 Task: For heading Calibri with Bold.  font size for heading24,  'Change the font style of data to'Bell MT.  and font size to 16,  Change the alignment of both headline & data to Align middle & Align Center.  In the sheet  auditingSalesByCategory_2023
Action: Mouse moved to (911, 138)
Screenshot: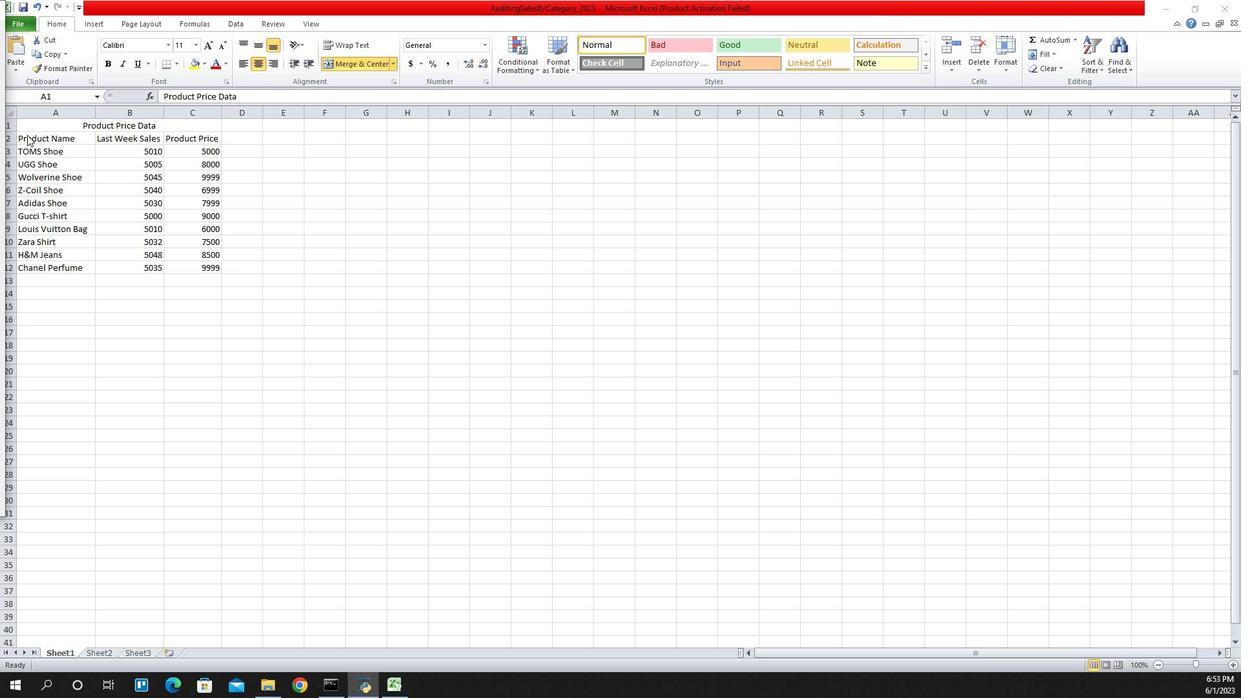 
Action: Mouse pressed left at (911, 138)
Screenshot: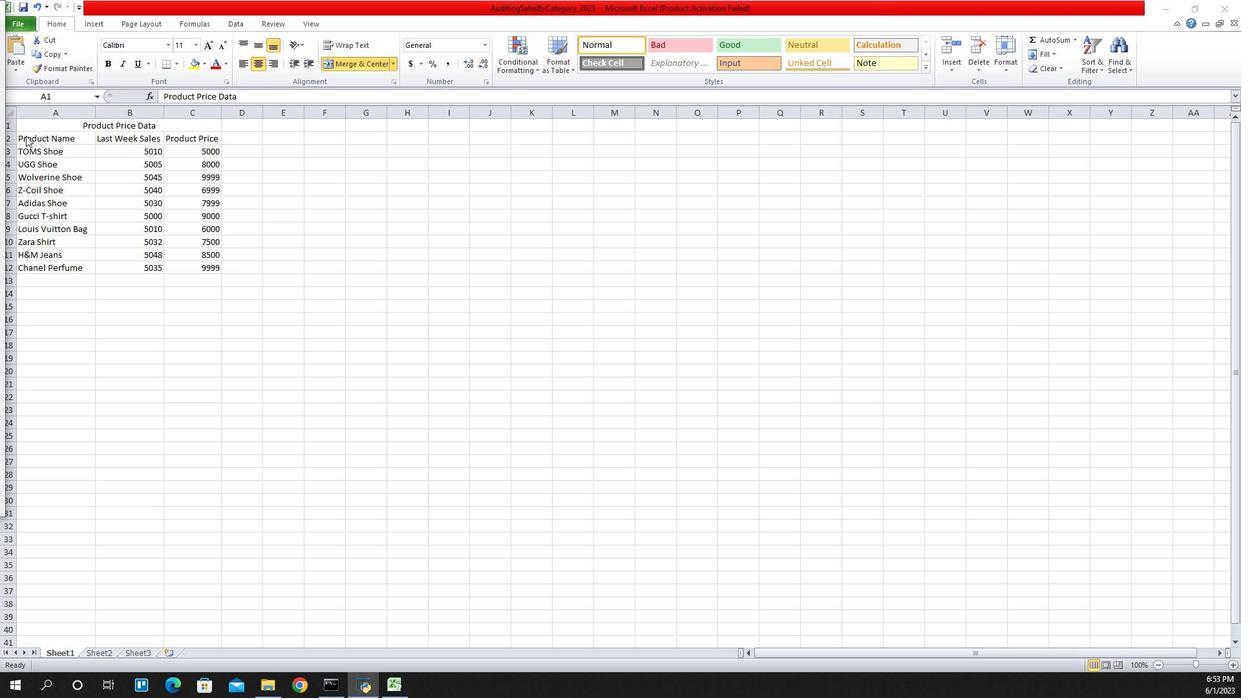 
Action: Mouse moved to (1052, 47)
Screenshot: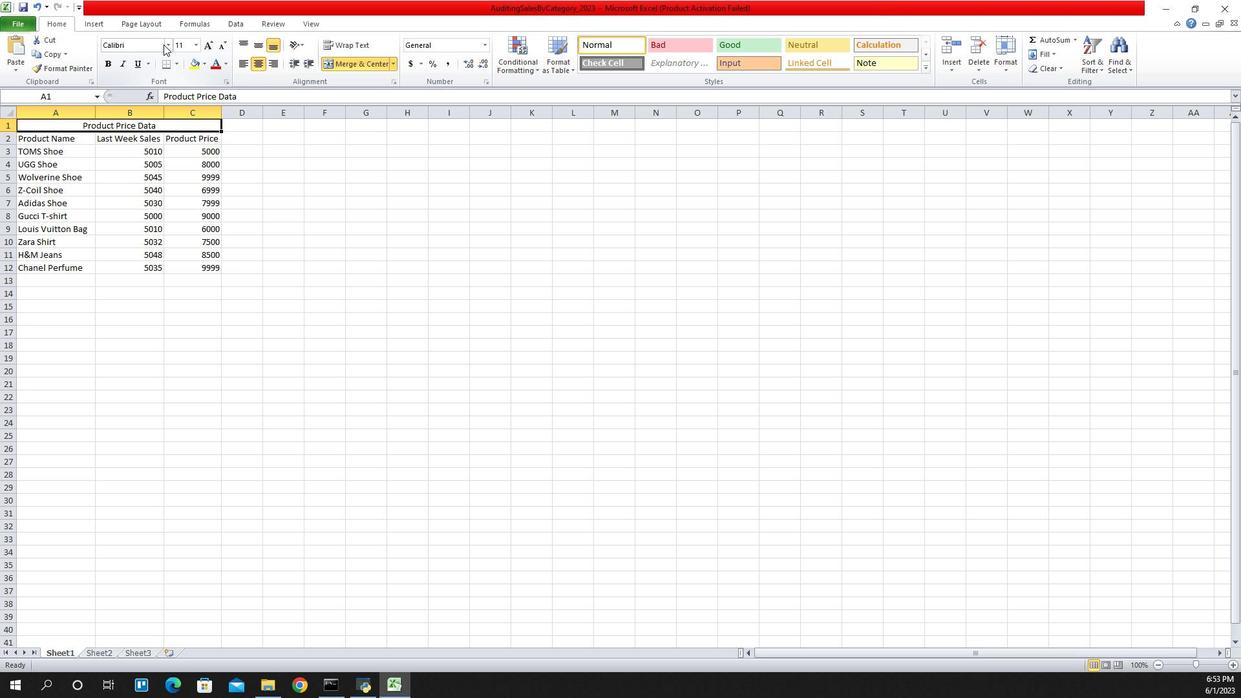 
Action: Mouse pressed left at (1052, 47)
Screenshot: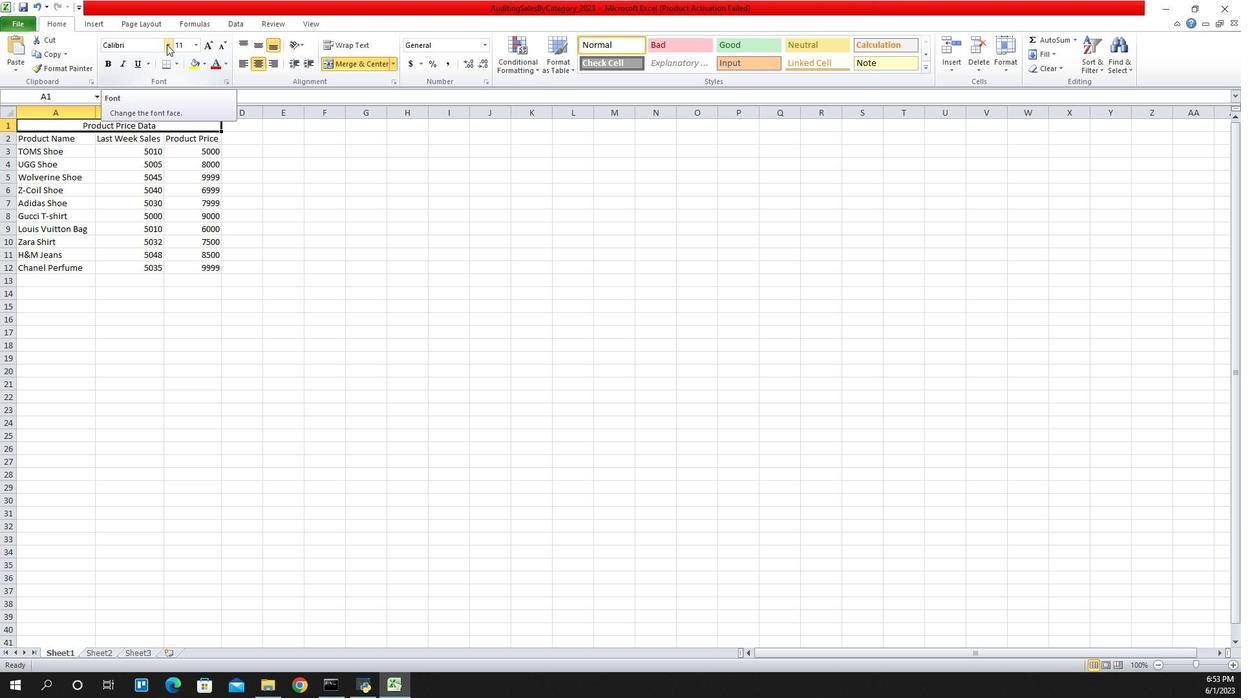 
Action: Mouse moved to (1046, 88)
Screenshot: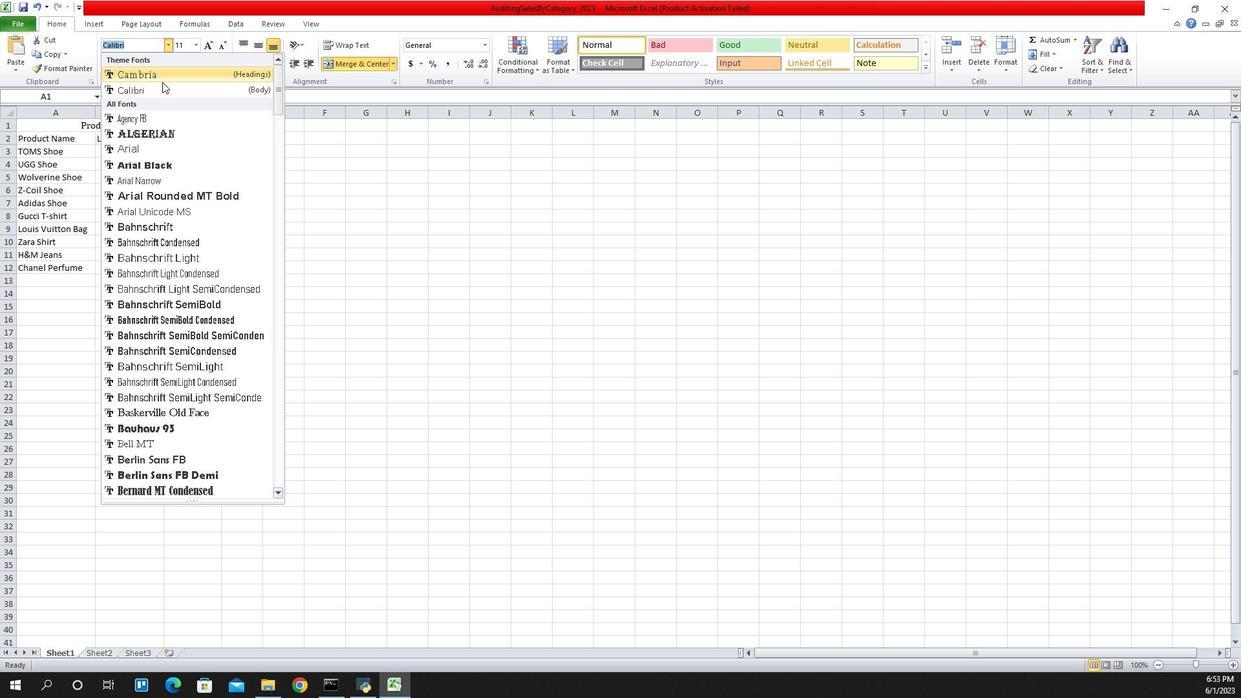 
Action: Mouse pressed left at (1046, 88)
Screenshot: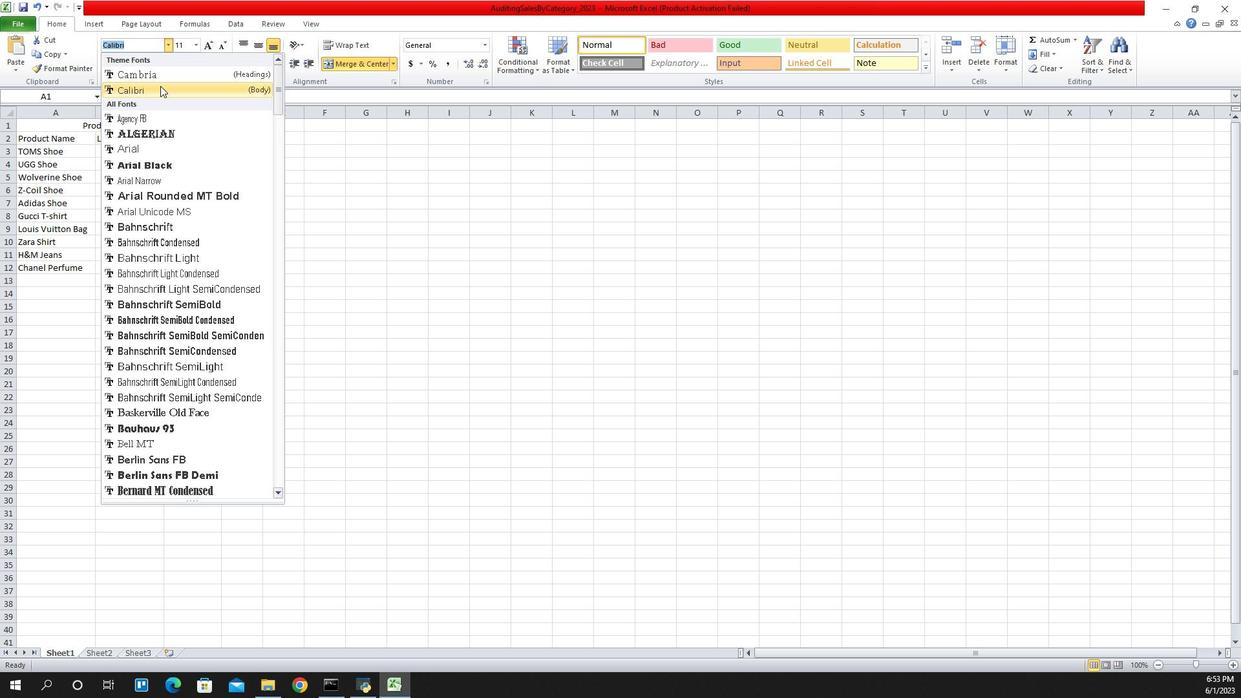 
Action: Mouse moved to (992, 69)
Screenshot: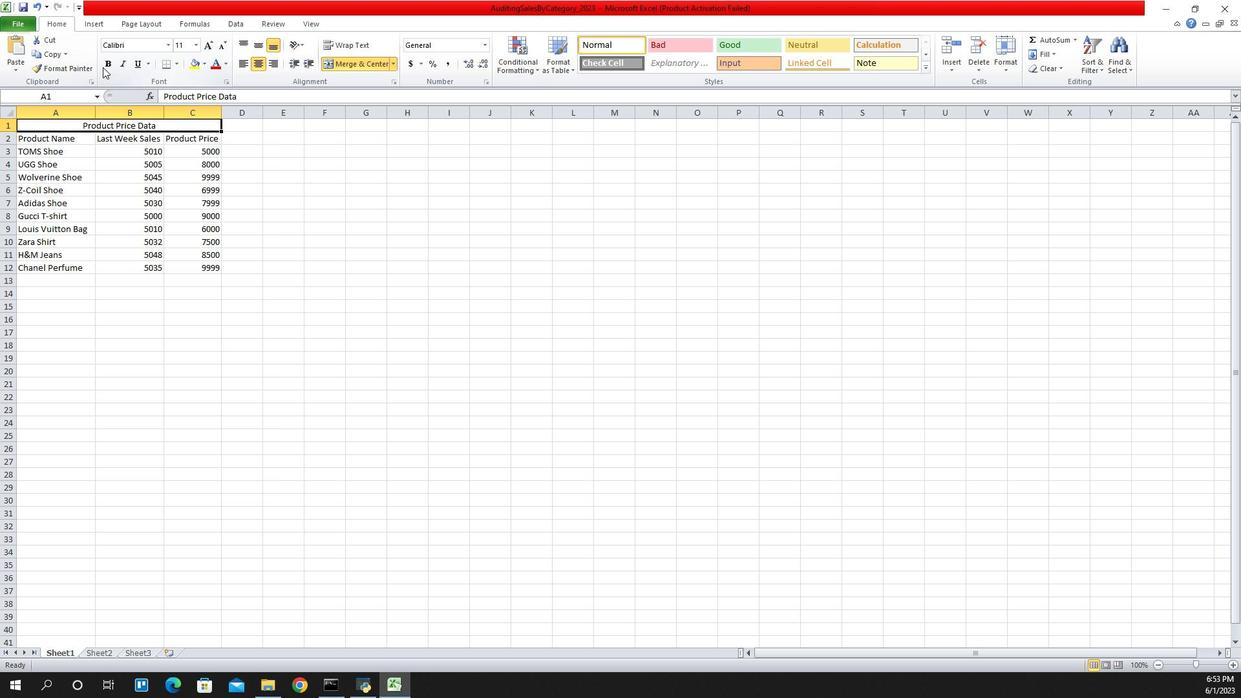 
Action: Mouse pressed left at (992, 69)
Screenshot: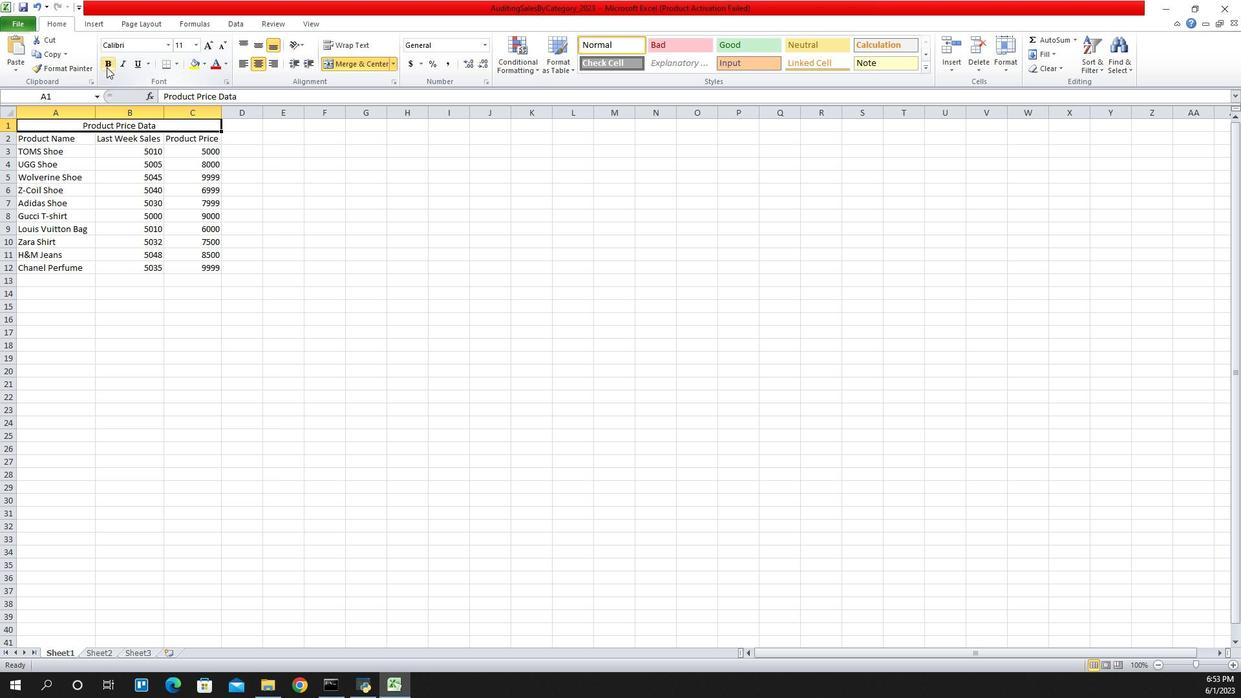 
Action: Mouse moved to (1079, 50)
Screenshot: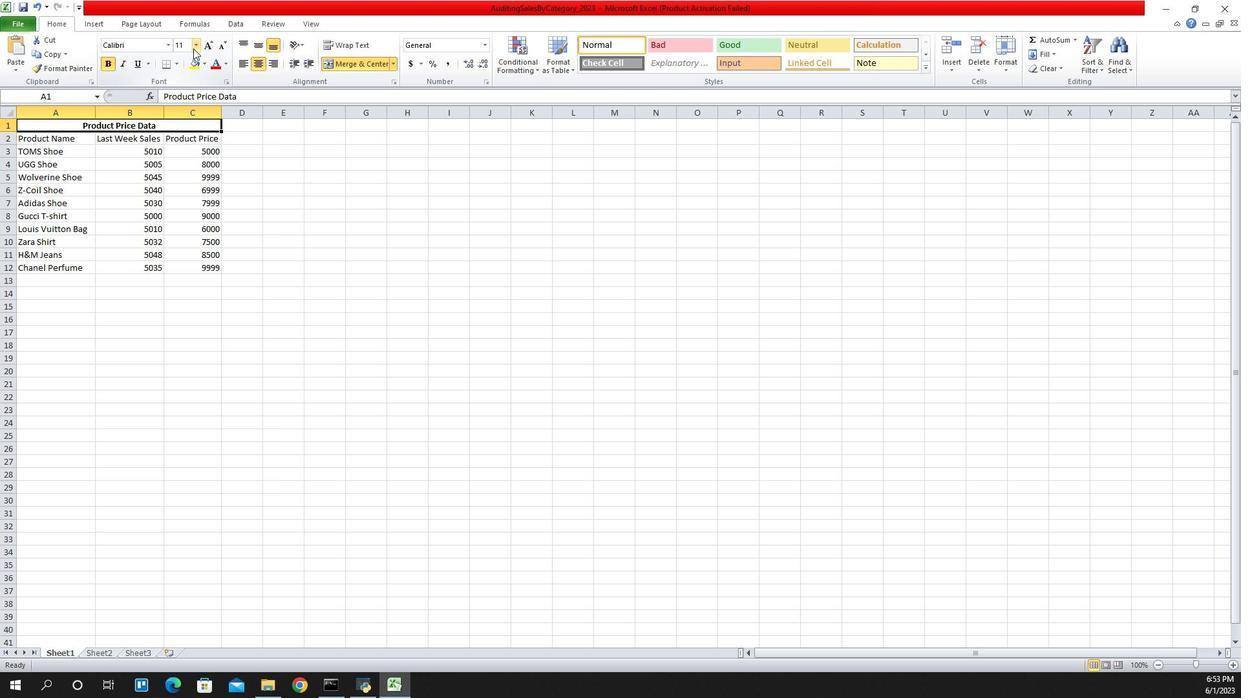 
Action: Mouse pressed left at (1079, 50)
Screenshot: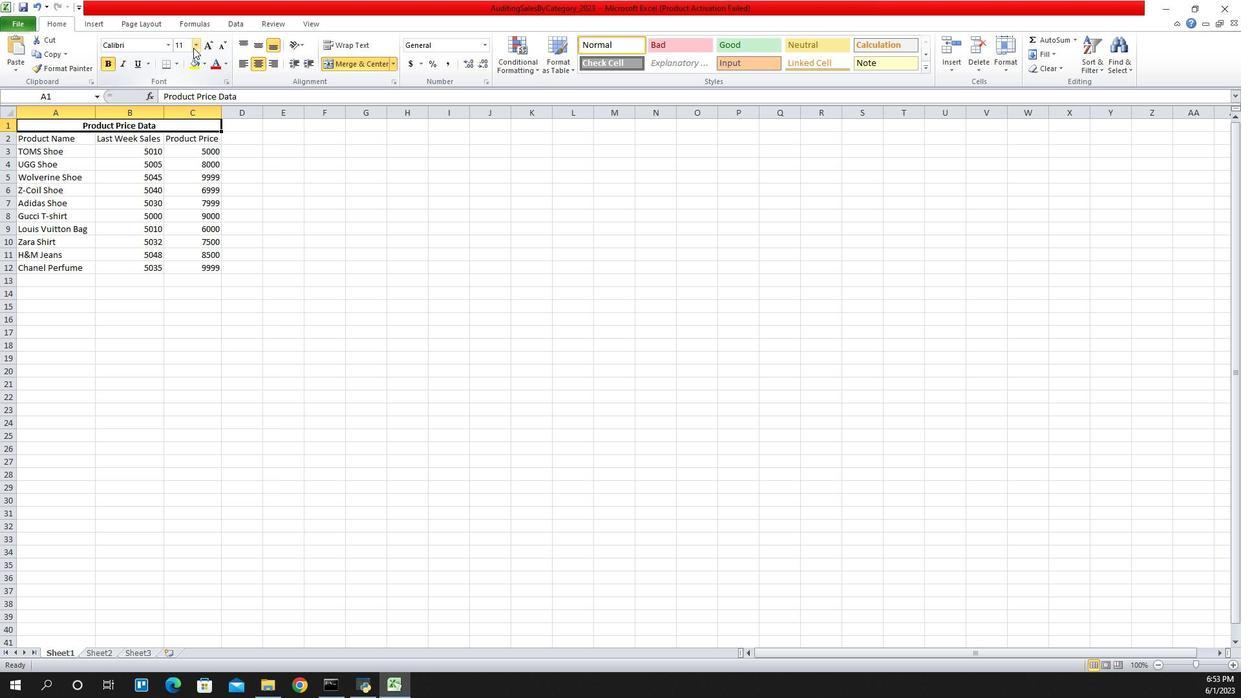 
Action: Mouse moved to (1068, 166)
Screenshot: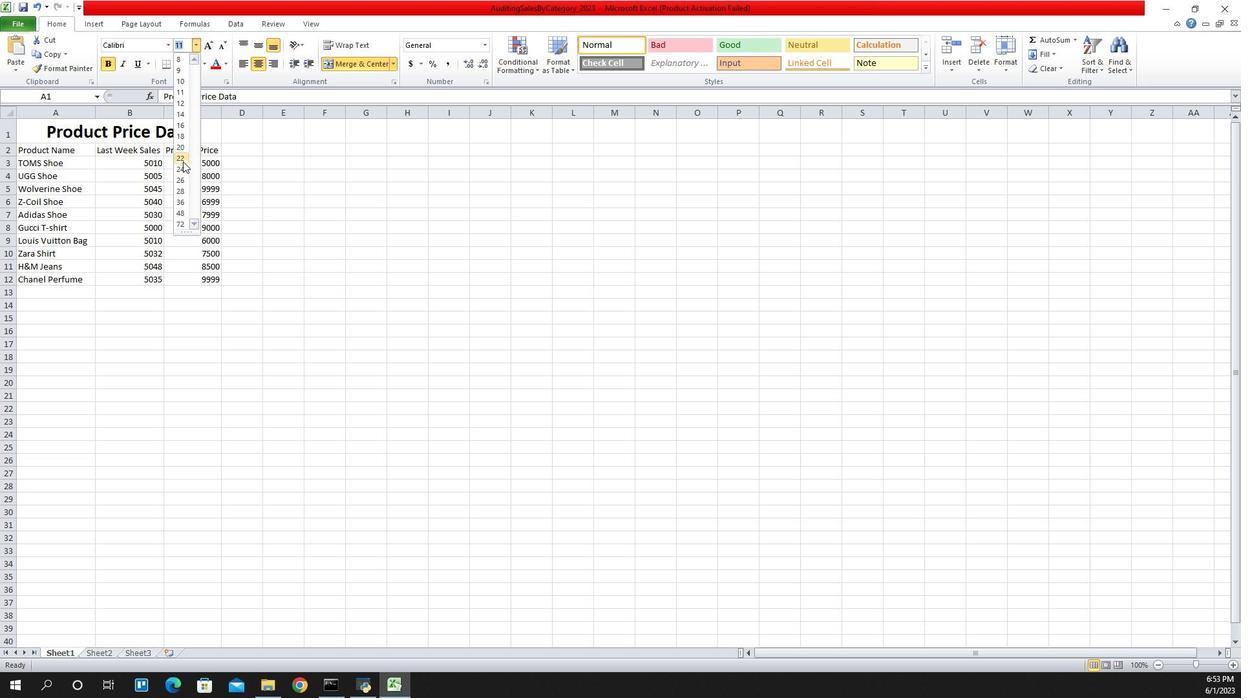 
Action: Mouse pressed left at (1068, 166)
Screenshot: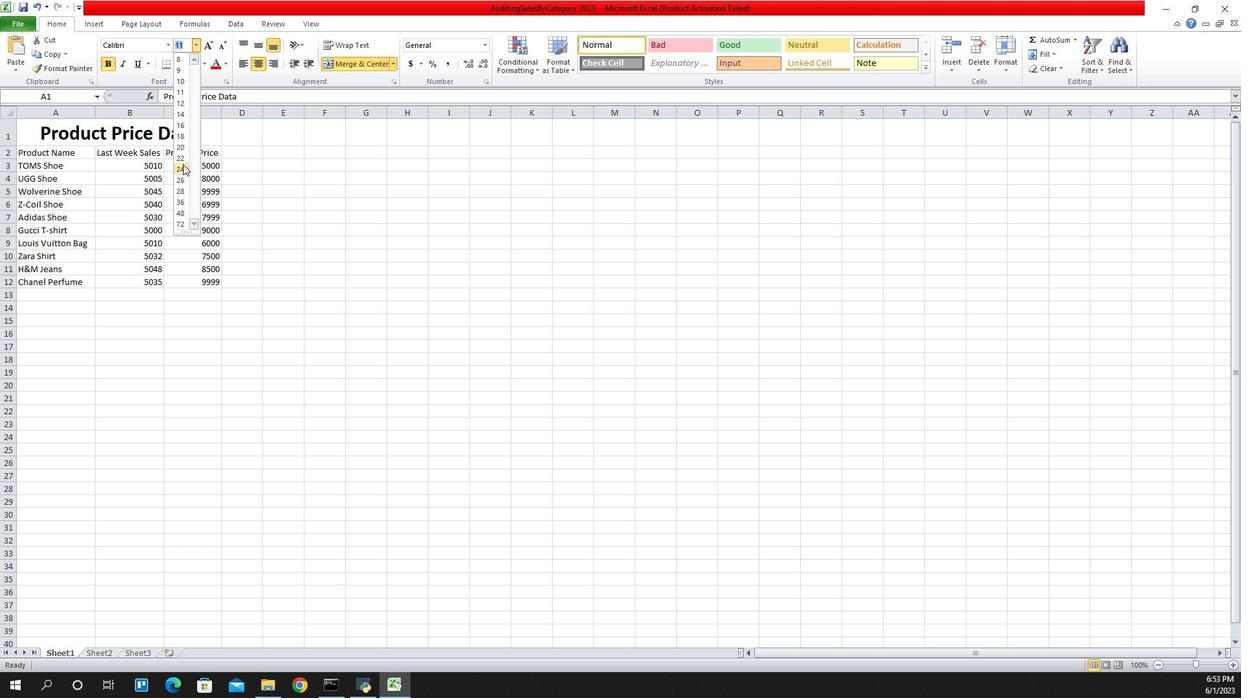 
Action: Mouse moved to (920, 156)
Screenshot: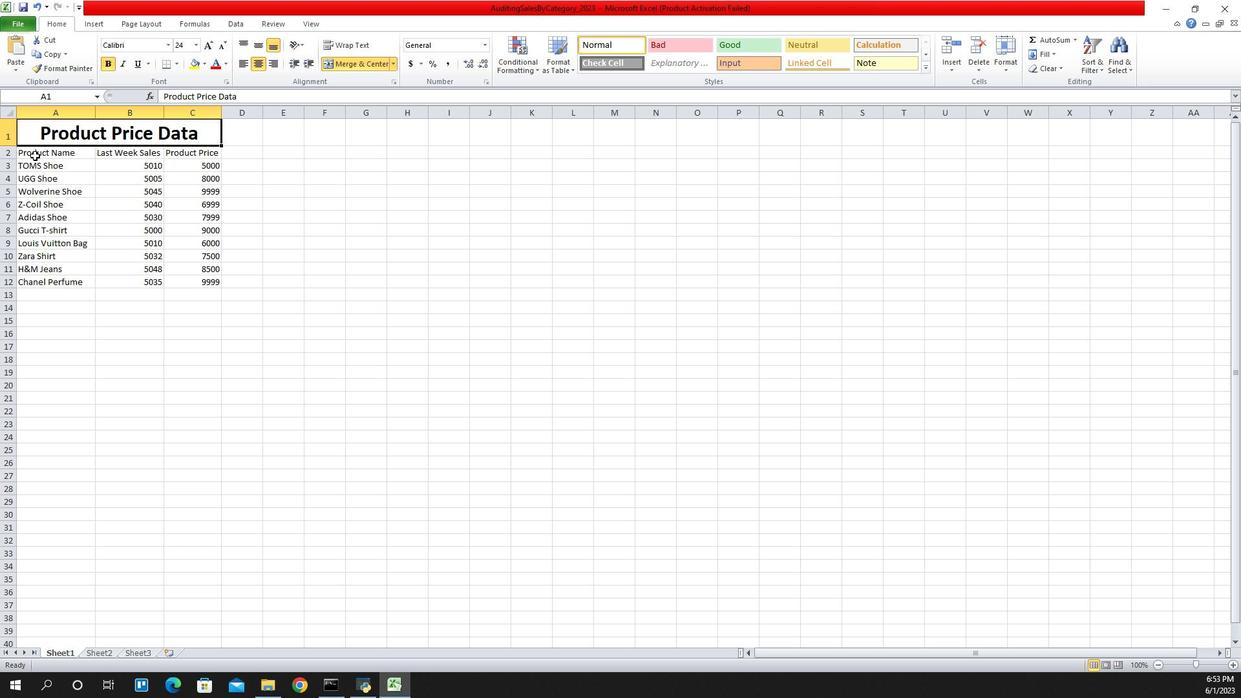 
Action: Mouse pressed left at (920, 156)
Screenshot: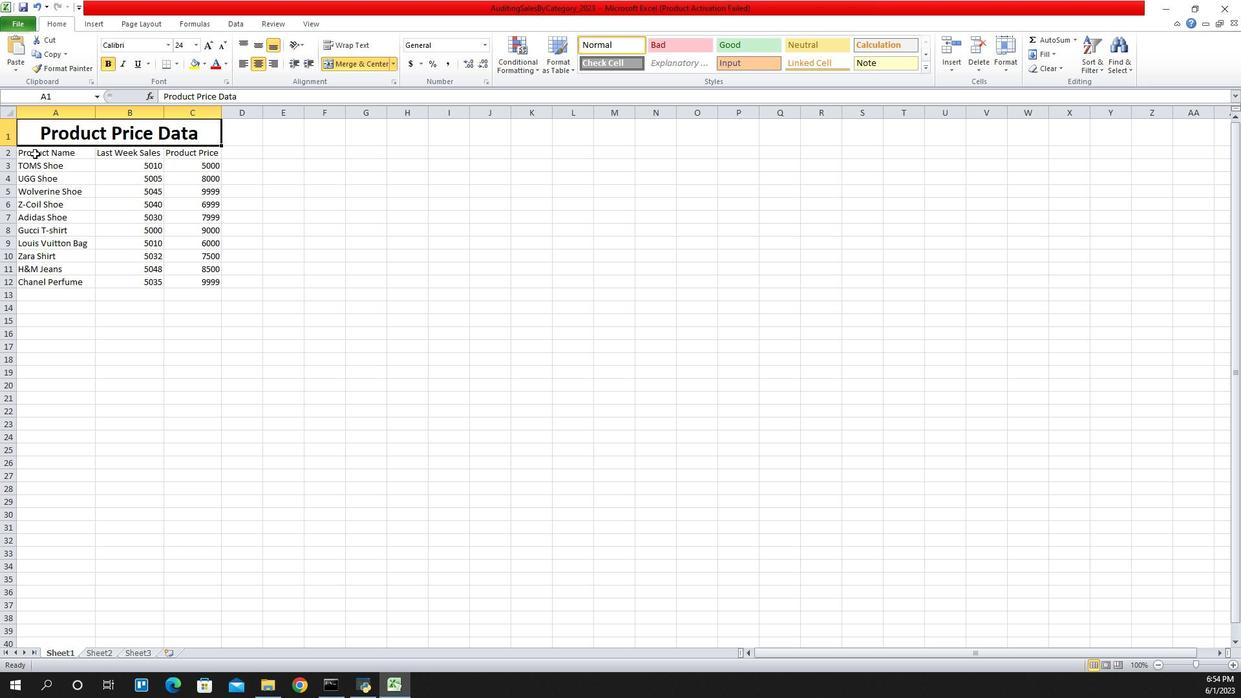 
Action: Mouse moved to (1051, 46)
Screenshot: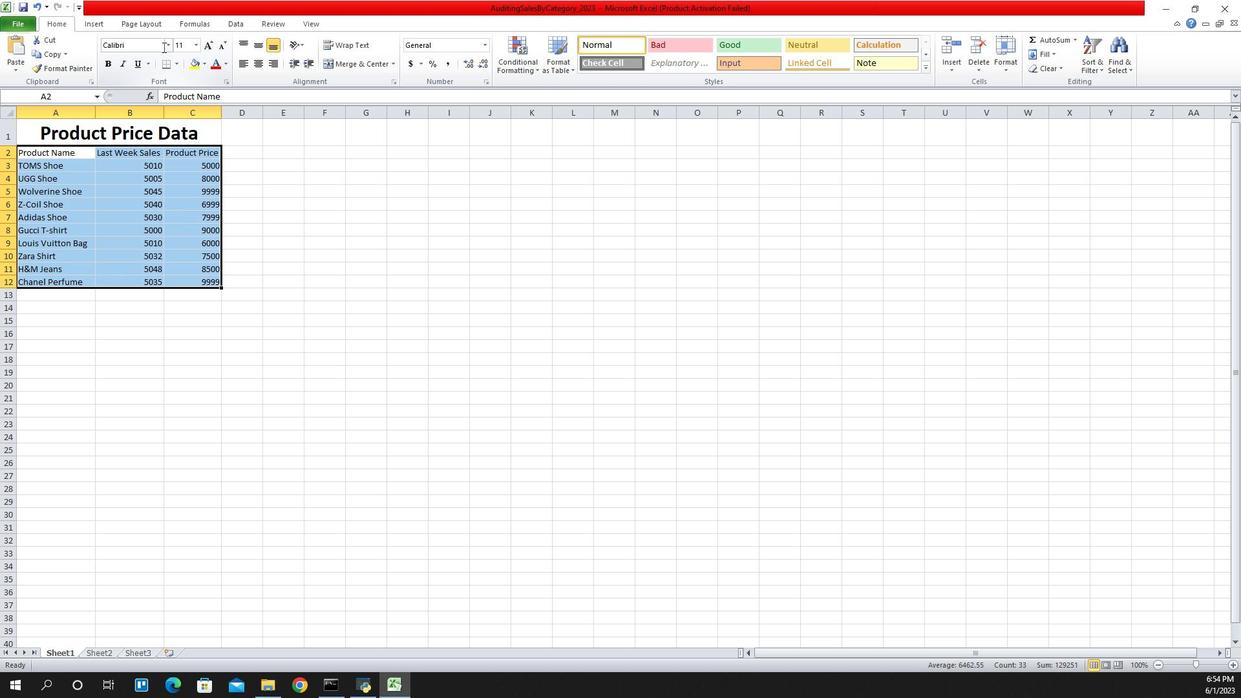 
Action: Mouse pressed left at (1051, 46)
Screenshot: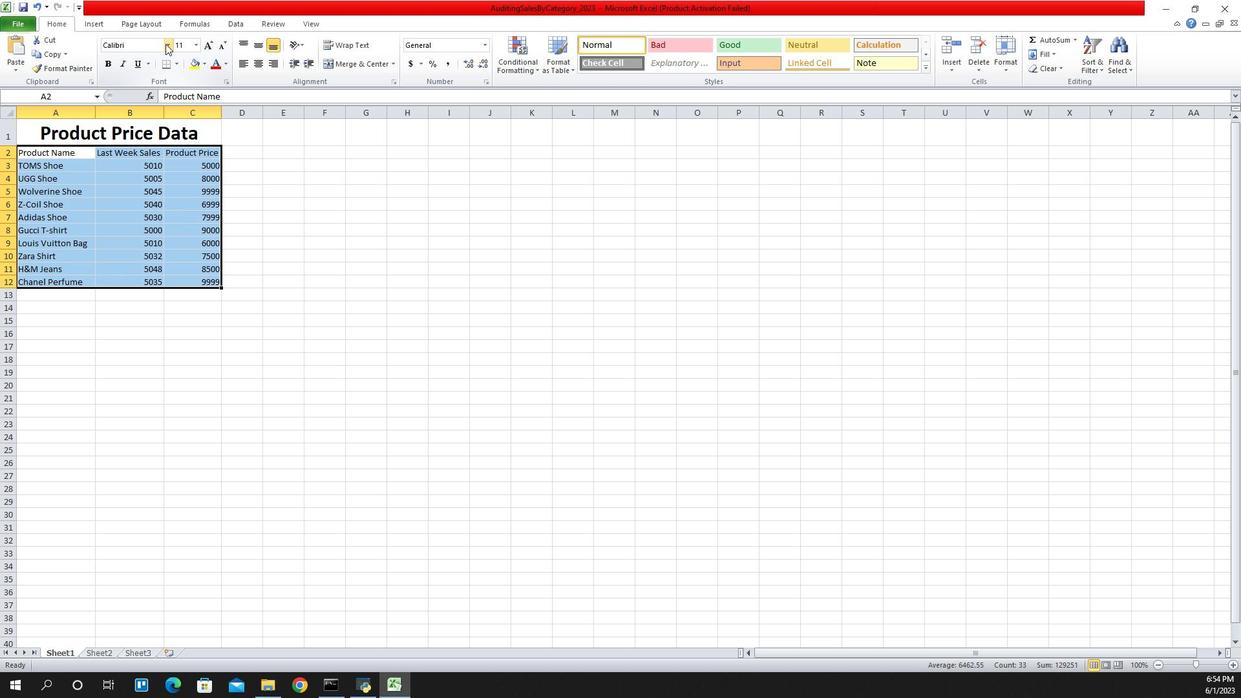 
Action: Mouse moved to (1017, 440)
Screenshot: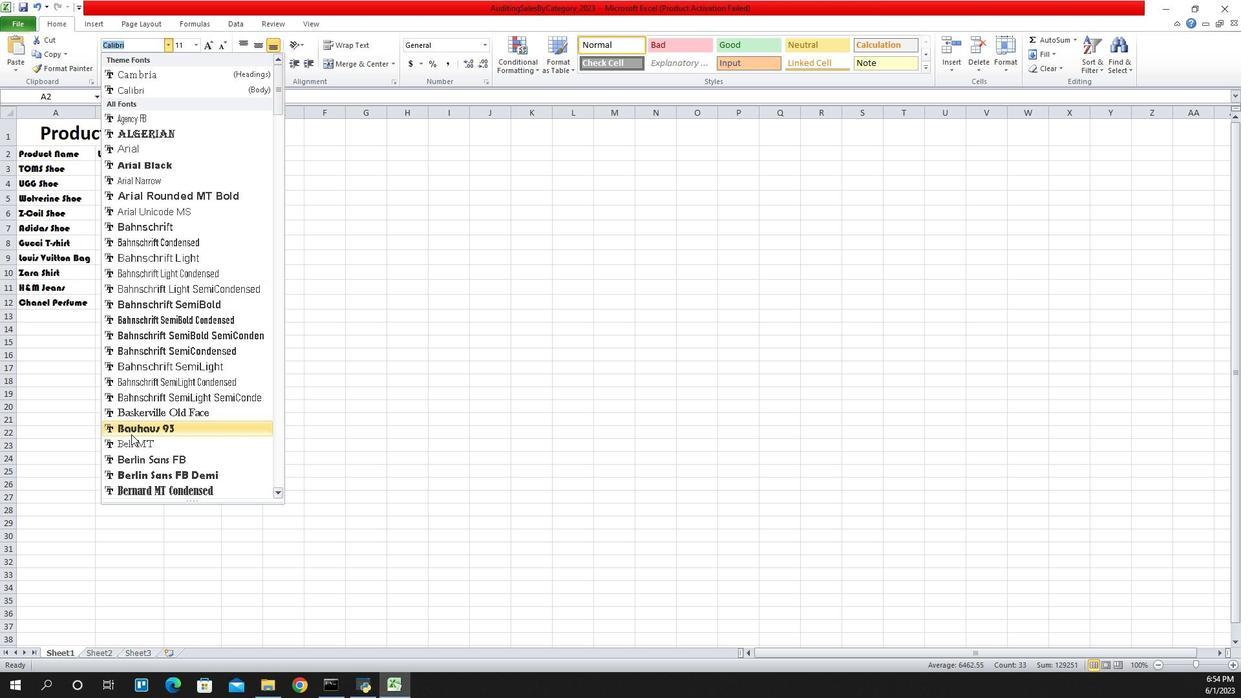 
Action: Mouse pressed left at (1017, 440)
Screenshot: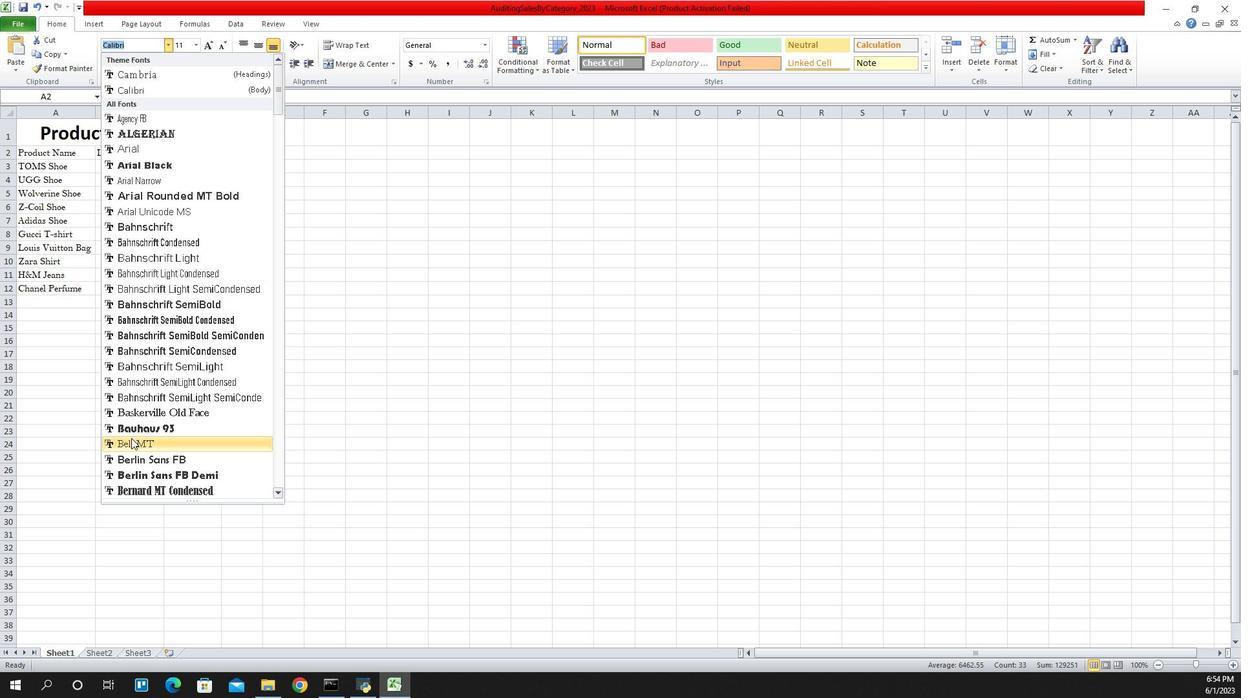 
Action: Mouse moved to (1086, 46)
Screenshot: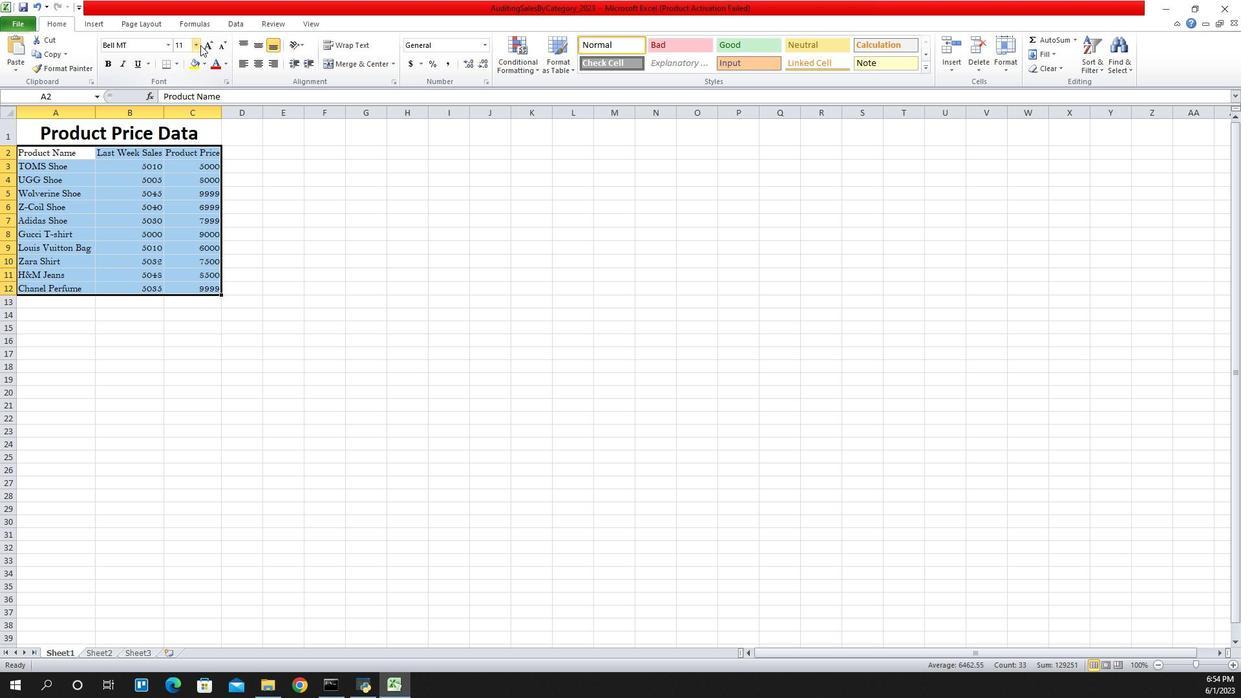 
Action: Mouse pressed left at (1086, 46)
Screenshot: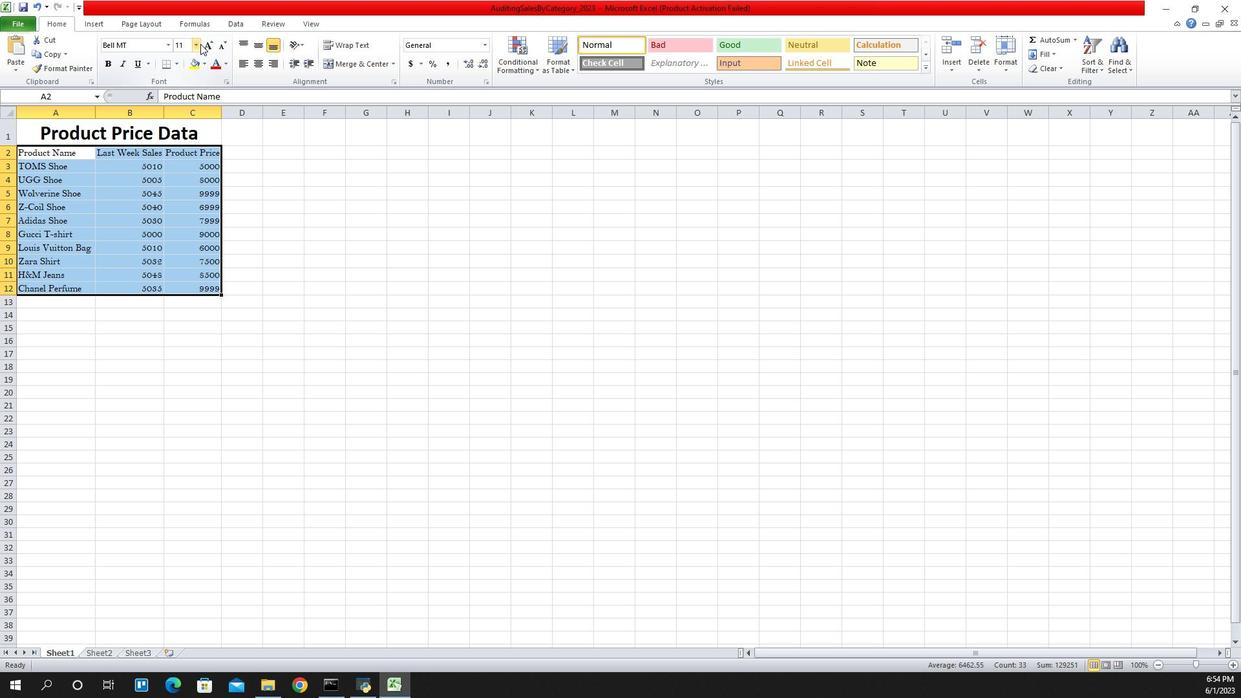 
Action: Mouse moved to (1069, 126)
Screenshot: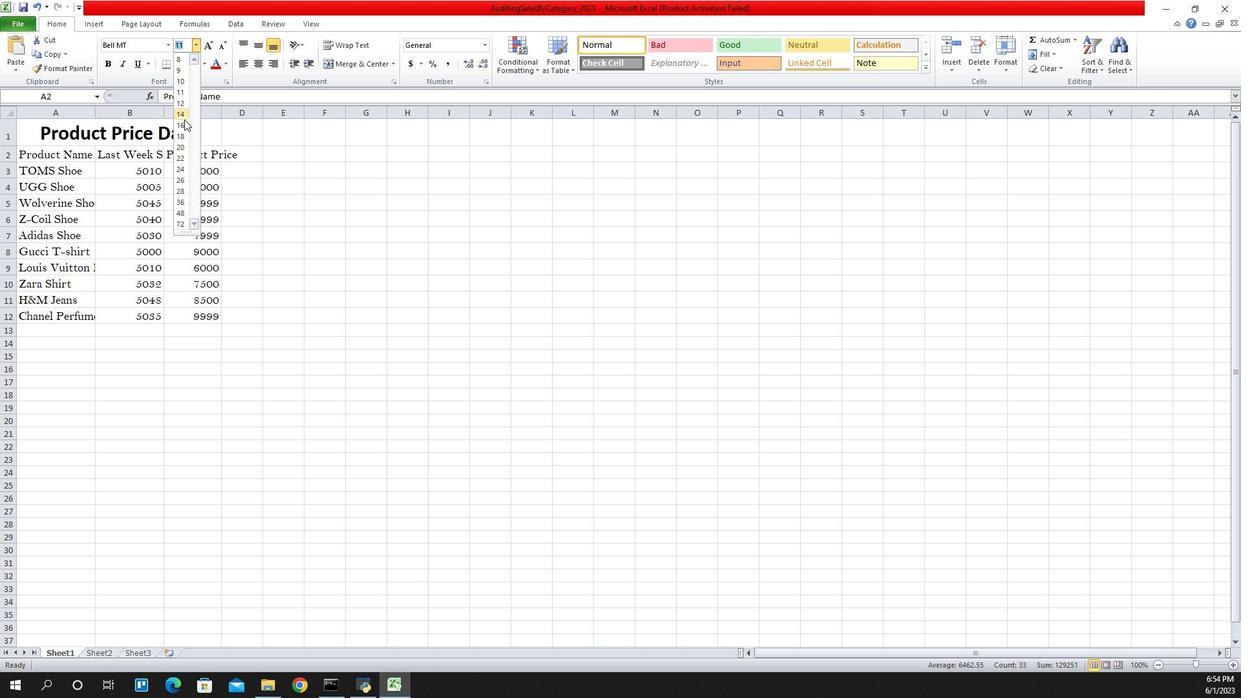 
Action: Mouse pressed left at (1069, 126)
Screenshot: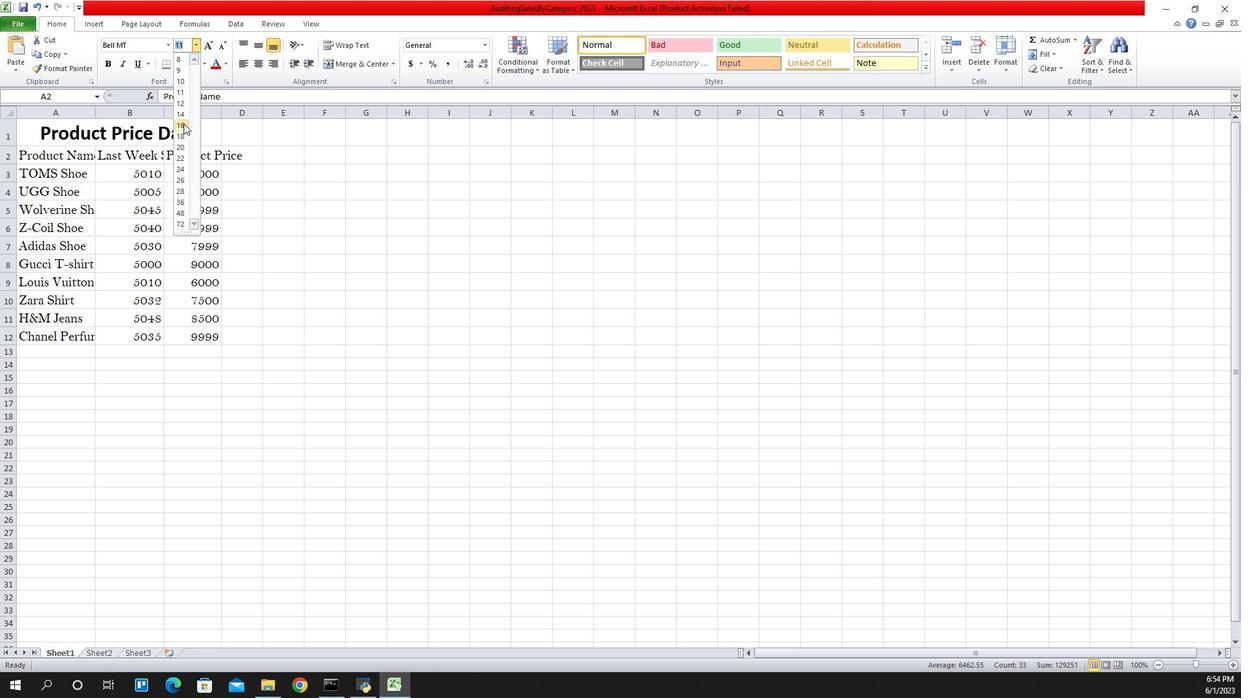 
Action: Mouse moved to (980, 117)
Screenshot: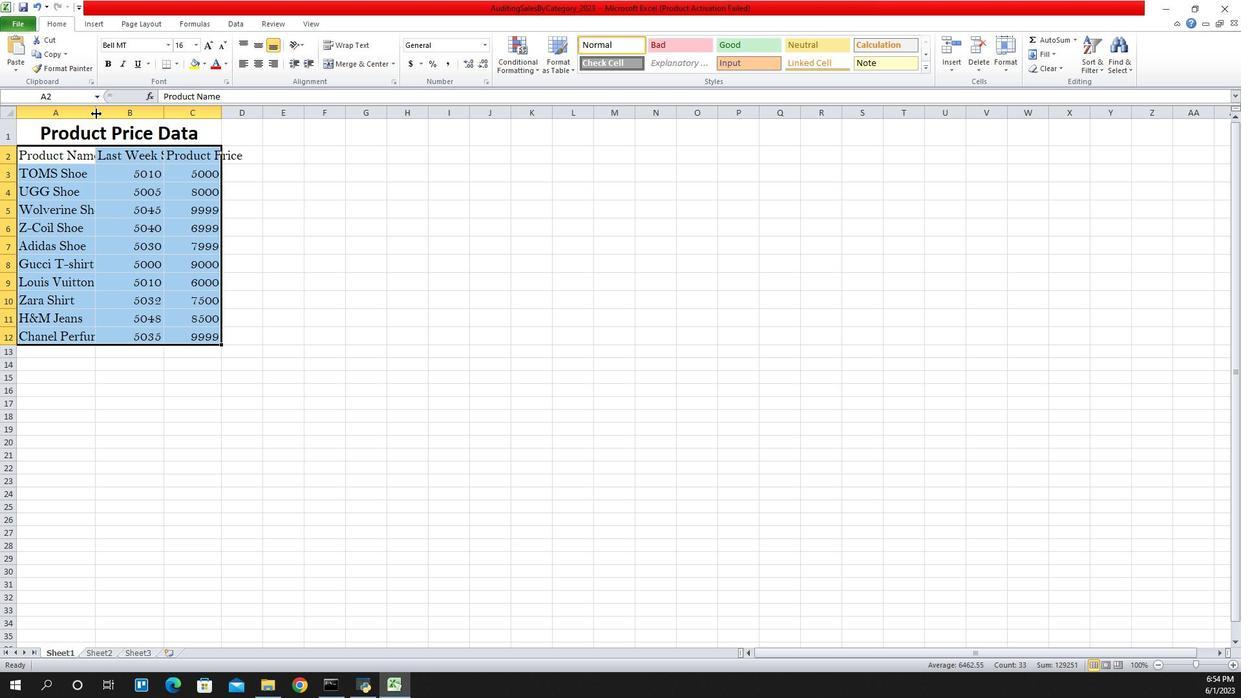 
Action: Mouse pressed left at (980, 117)
Screenshot: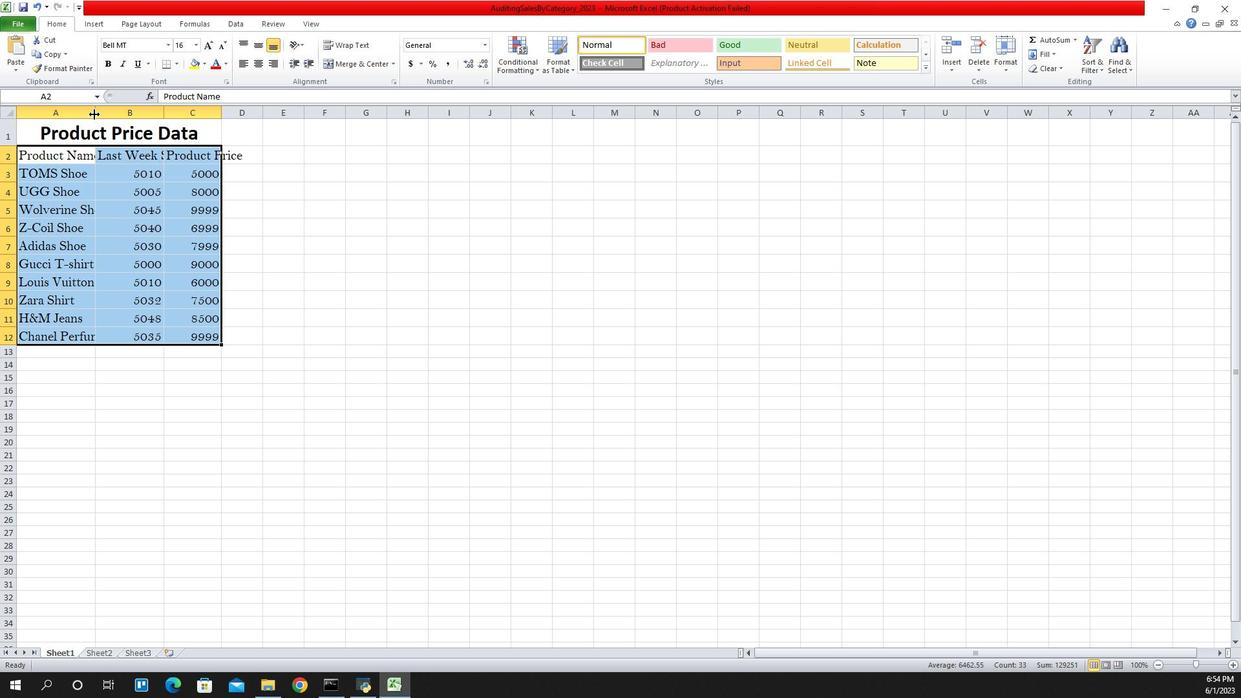 
Action: Mouse pressed left at (980, 117)
Screenshot: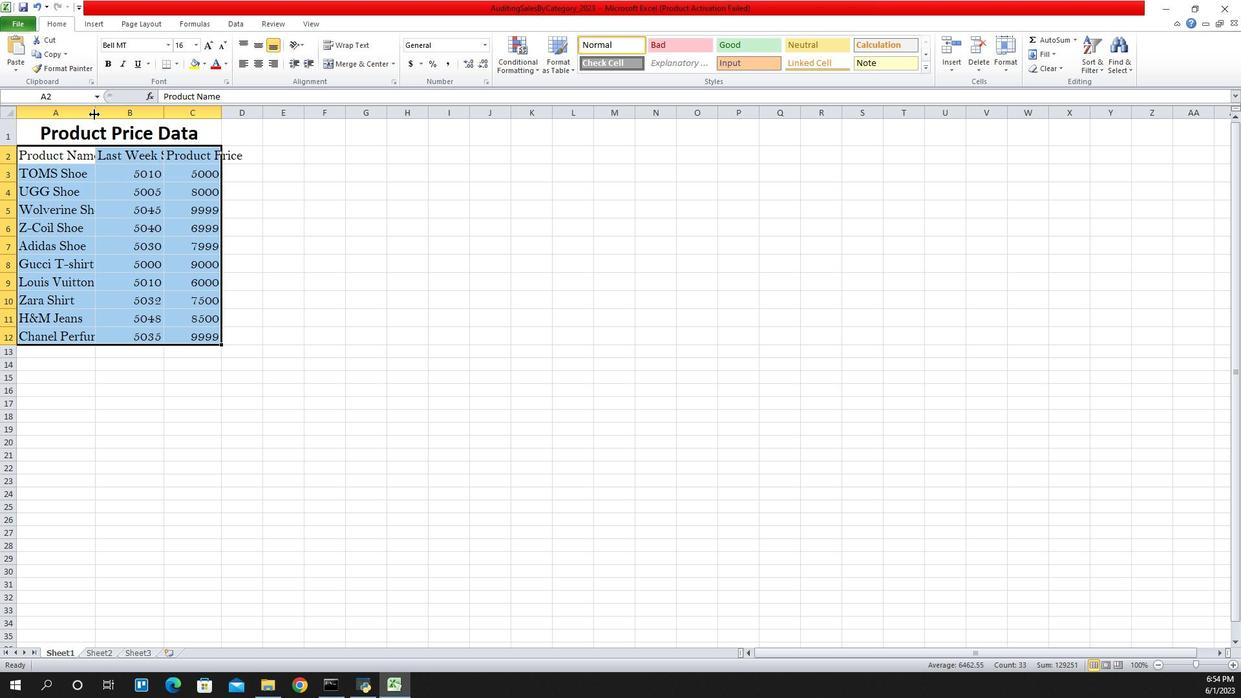 
Action: Mouse moved to (1076, 120)
Screenshot: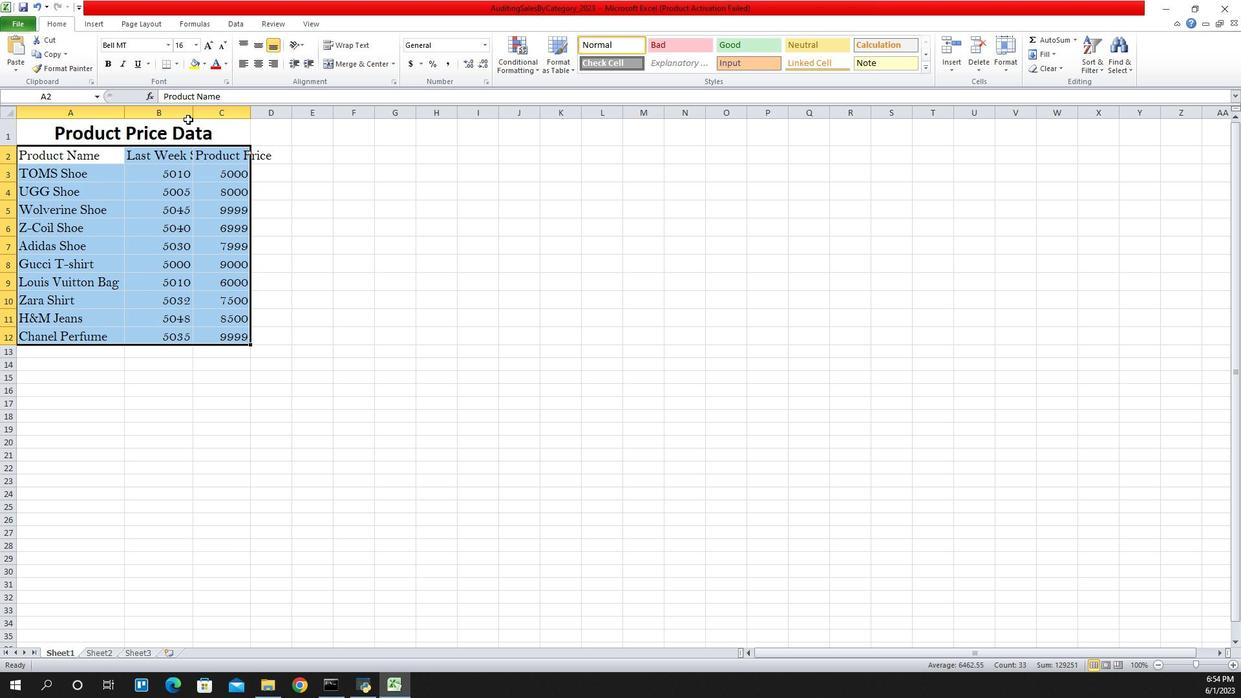 
Action: Mouse pressed left at (1076, 120)
Screenshot: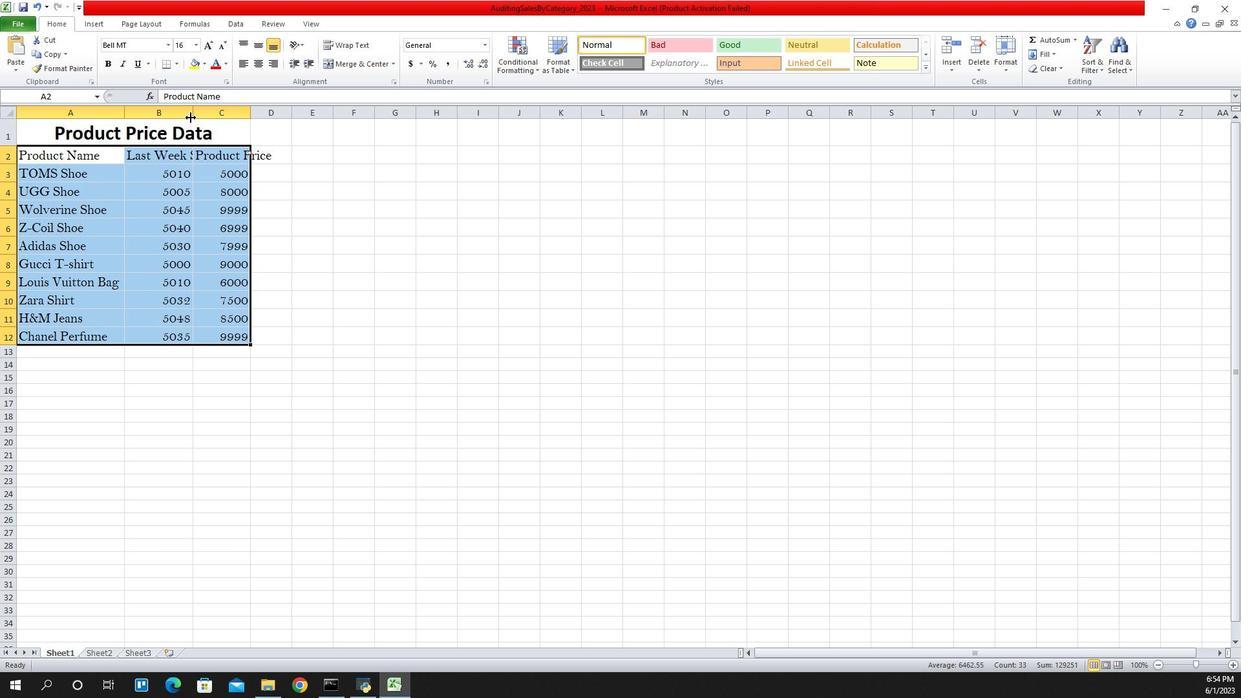 
Action: Mouse pressed left at (1076, 120)
Screenshot: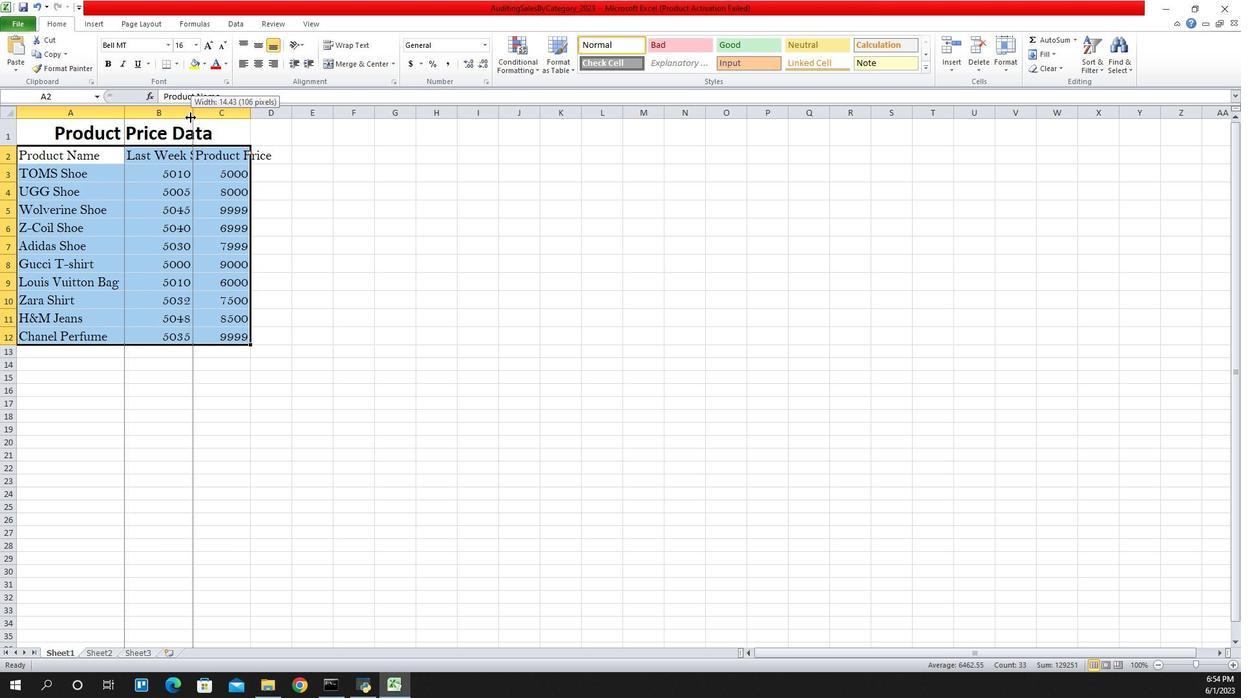 
Action: Mouse moved to (1164, 119)
Screenshot: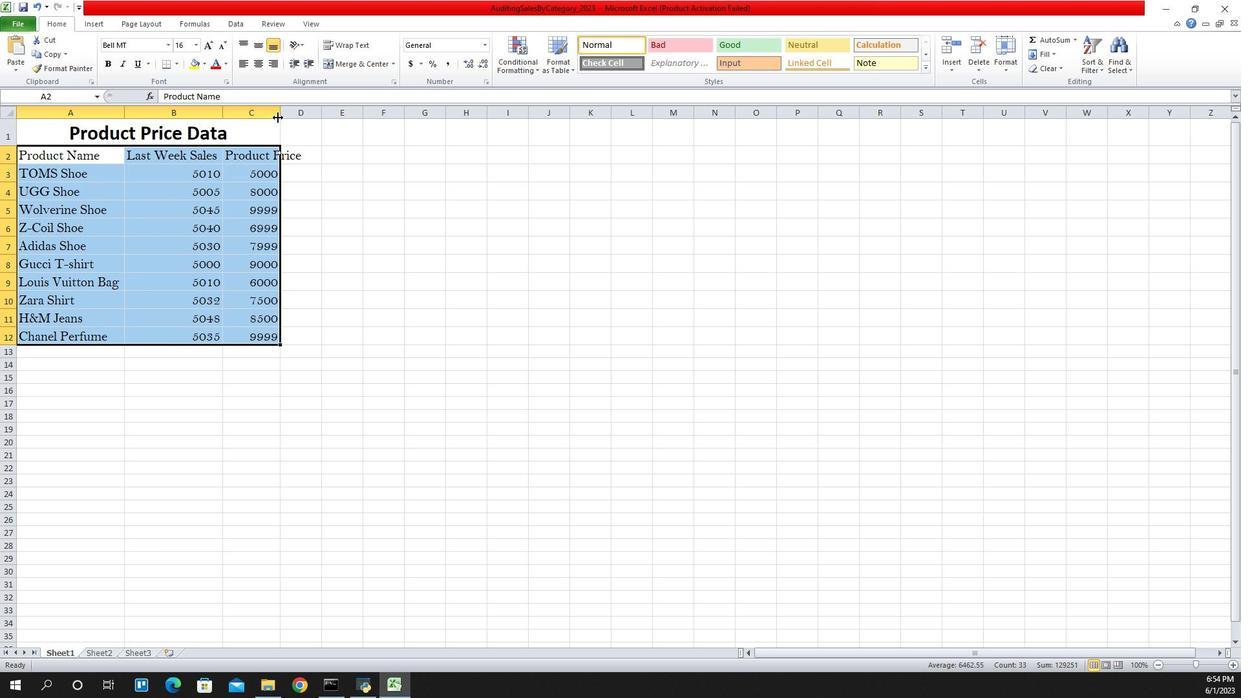 
Action: Mouse pressed left at (1164, 119)
Screenshot: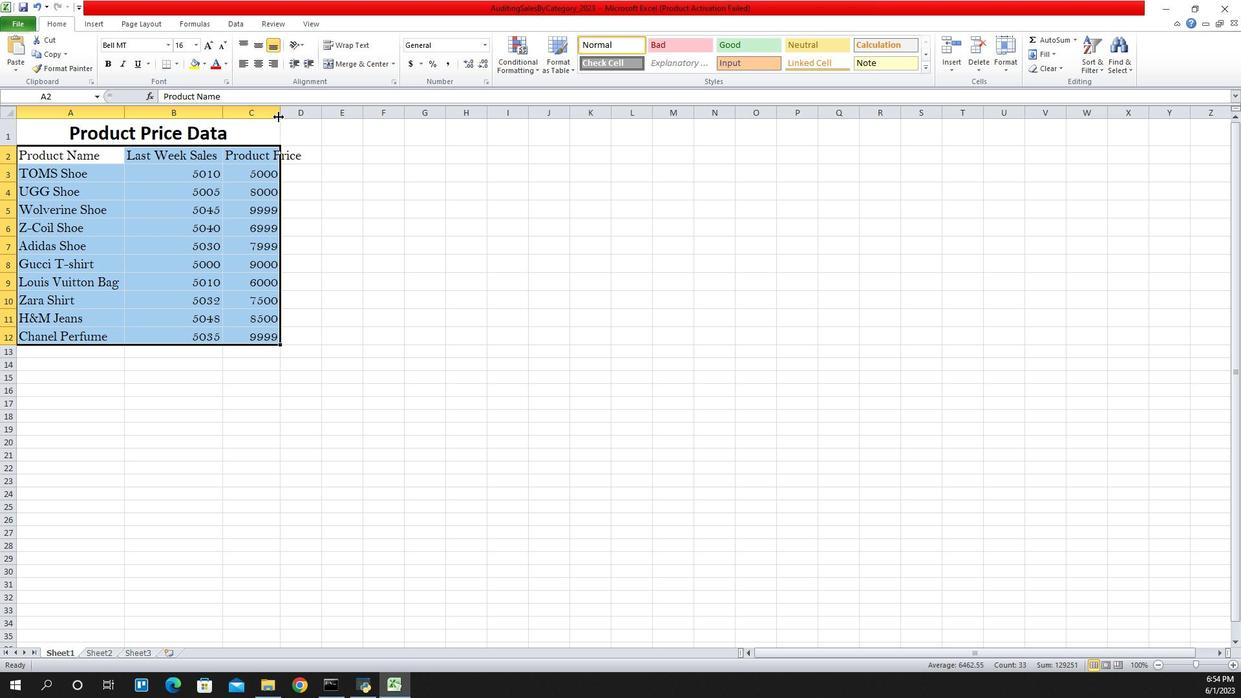 
Action: Mouse pressed left at (1164, 119)
Screenshot: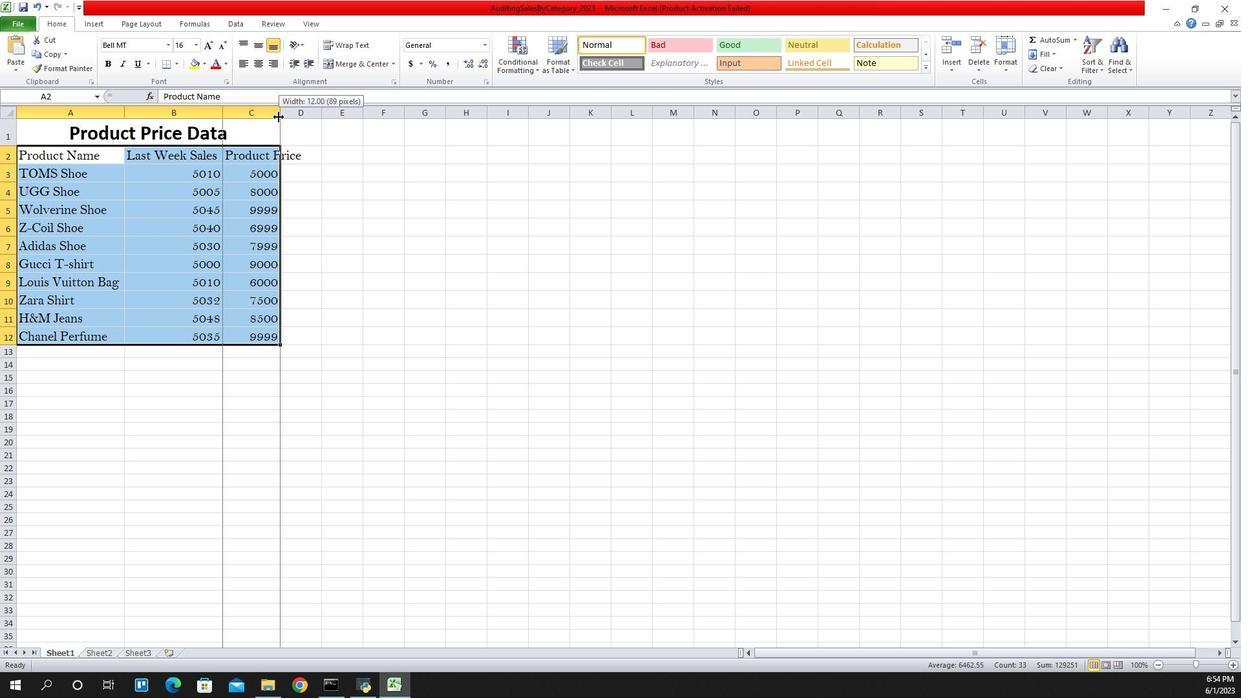 
Action: Mouse moved to (1143, 49)
Screenshot: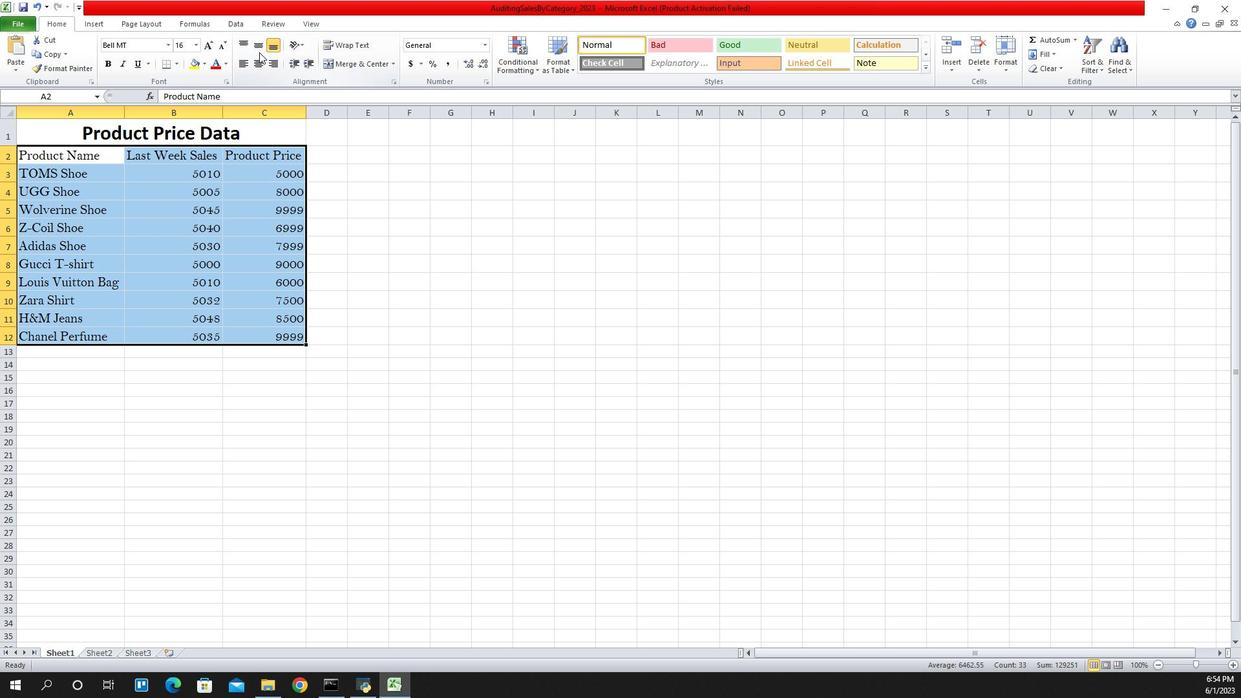 
Action: Mouse pressed left at (1143, 49)
Screenshot: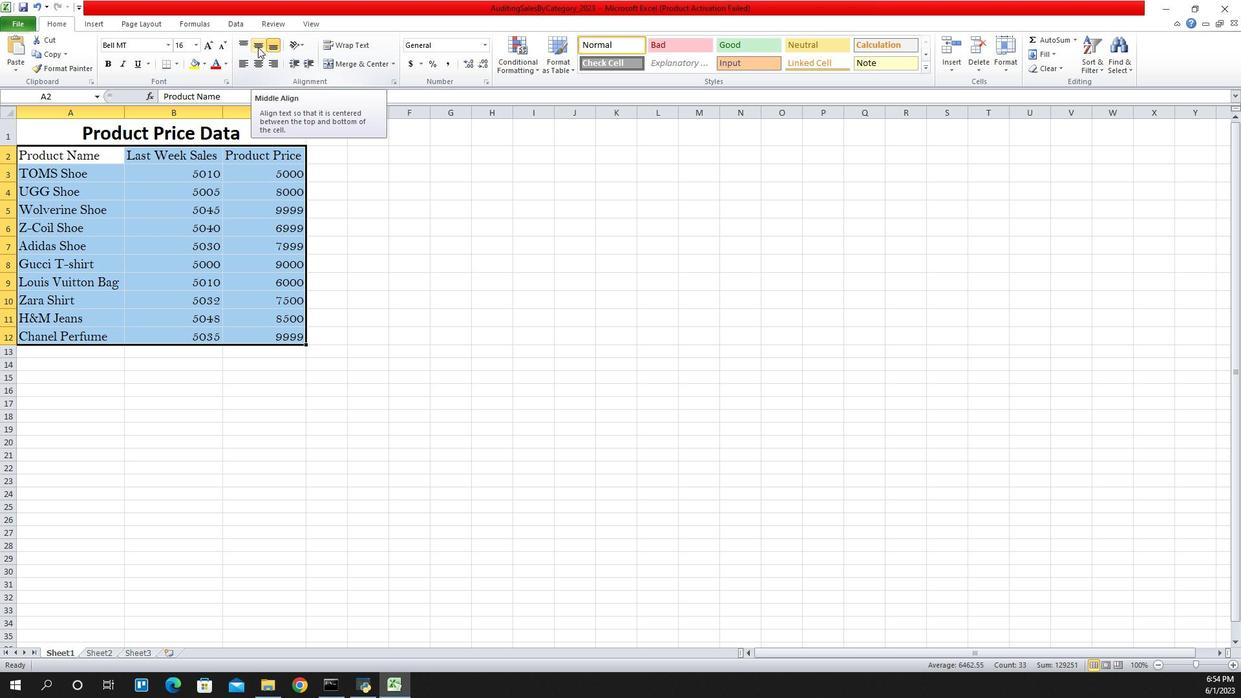 
Action: Mouse moved to (1141, 64)
Screenshot: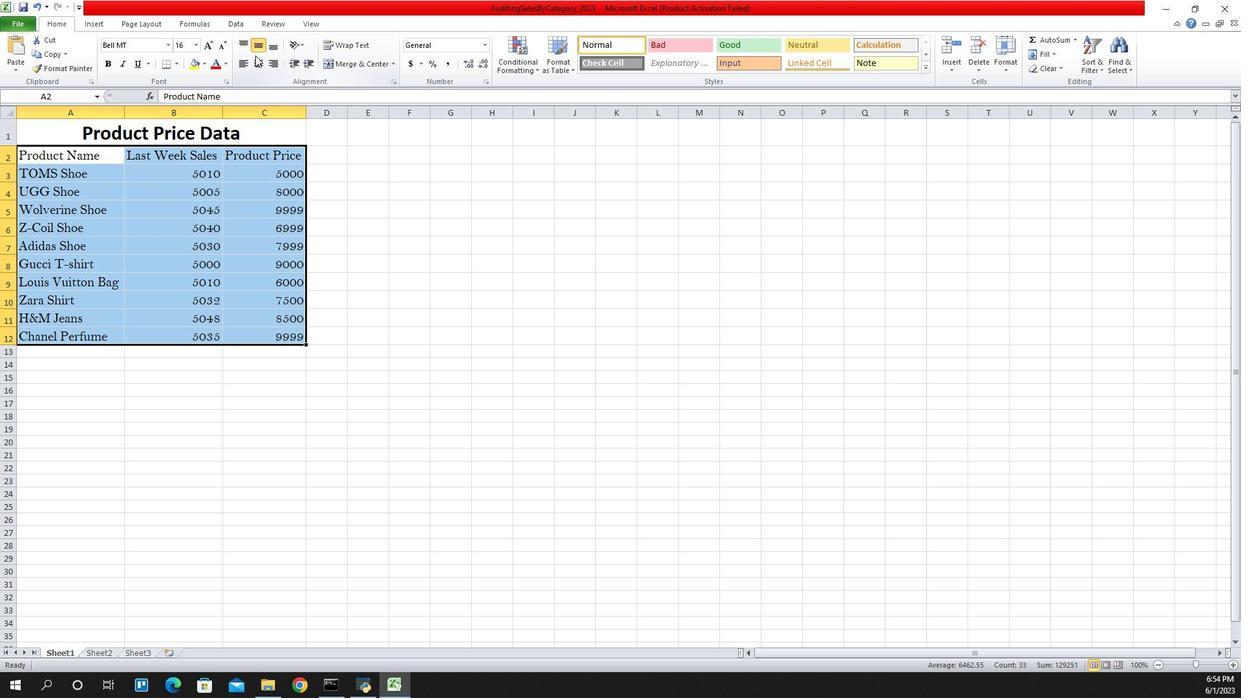 
Action: Mouse pressed left at (1141, 64)
Screenshot: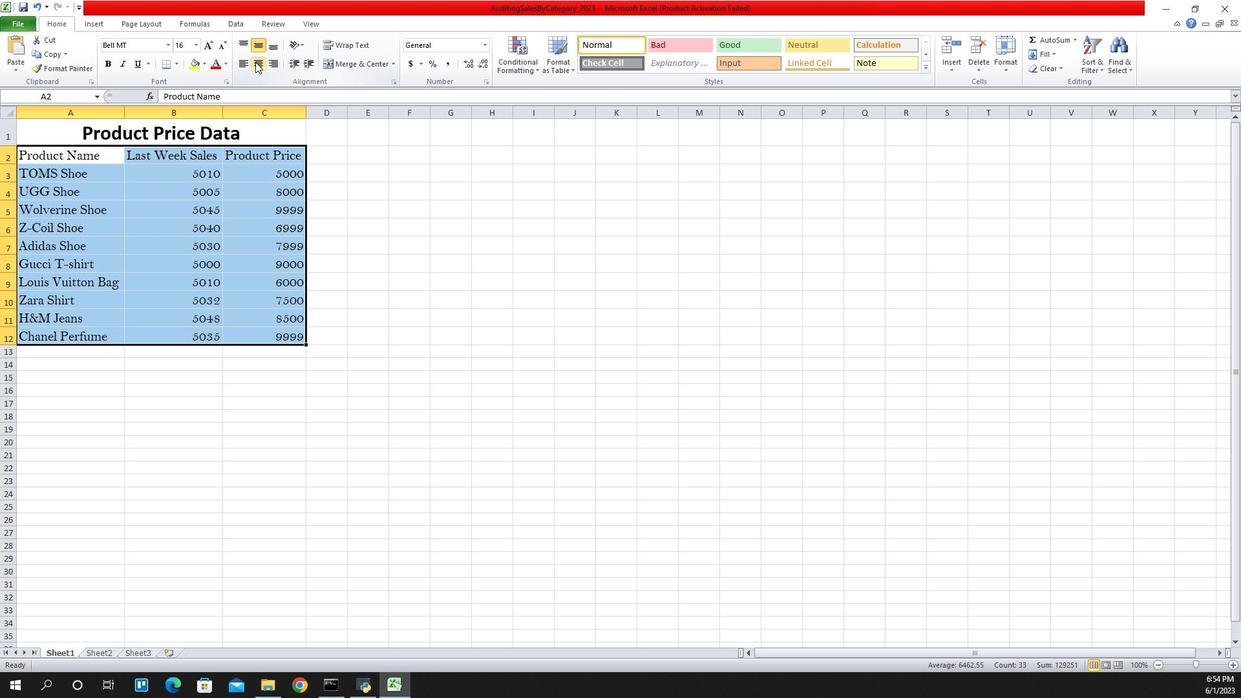 
